 Task: Find the closest lighthouses to Portland, Maine, and Portsmouth, New Hampshire.
Action: Mouse moved to (127, 58)
Screenshot: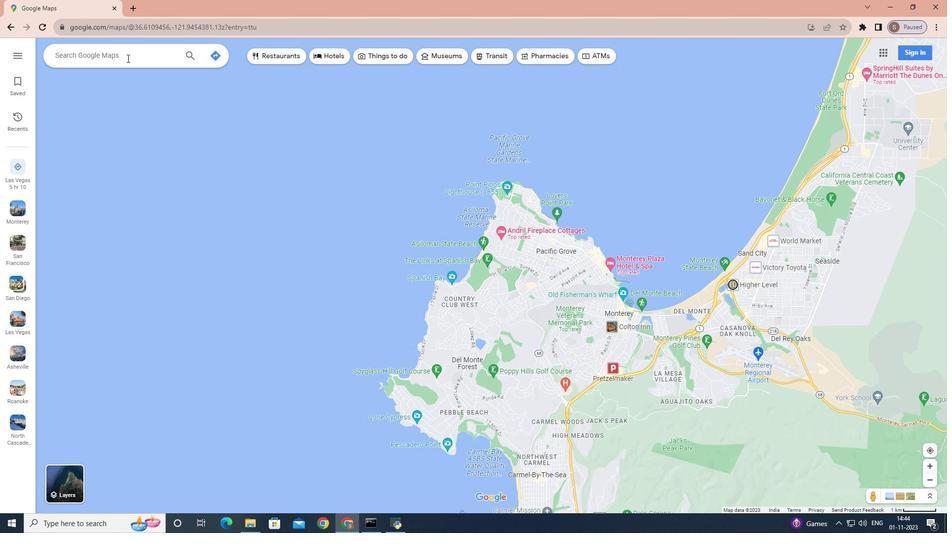 
Action: Mouse pressed left at (127, 58)
Screenshot: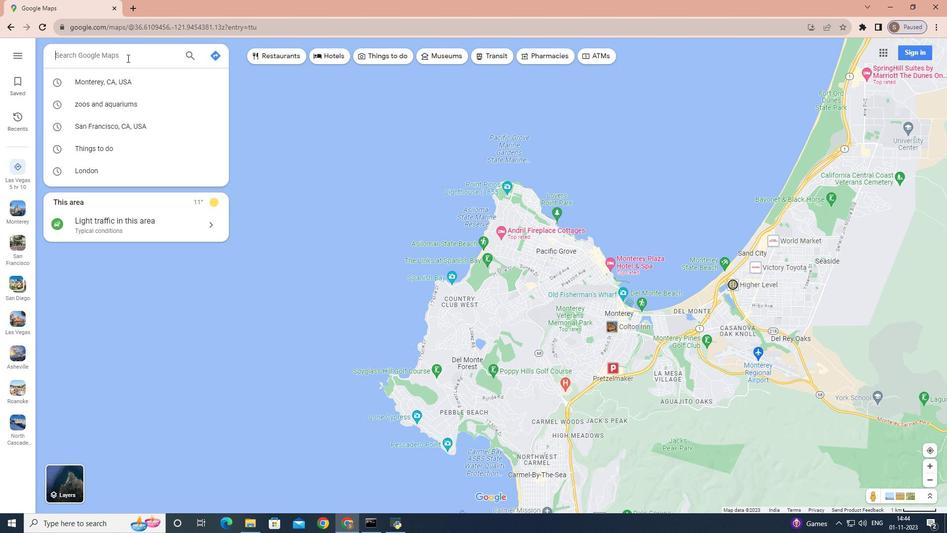 
Action: Key pressed <Key.shift_r>Portland,<Key.space><Key.shift>Maine
Screenshot: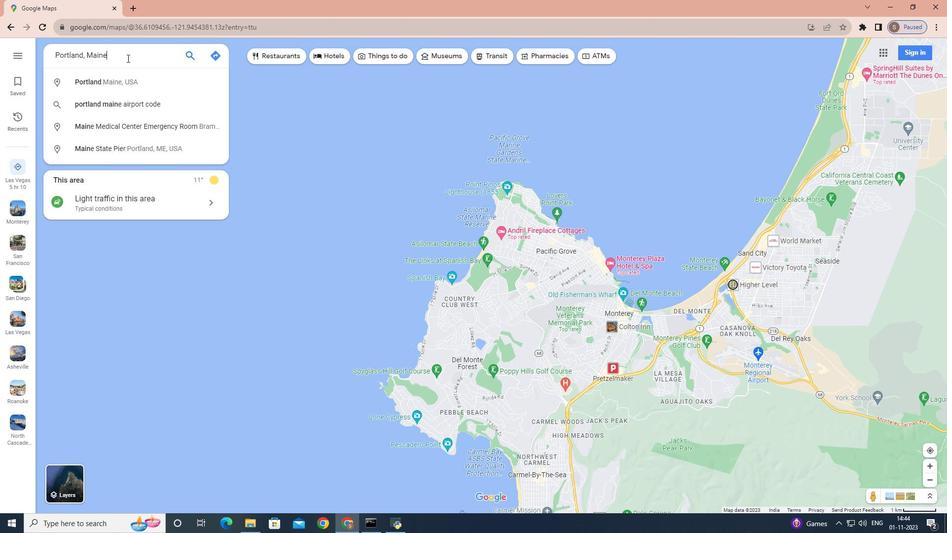 
Action: Mouse moved to (191, 56)
Screenshot: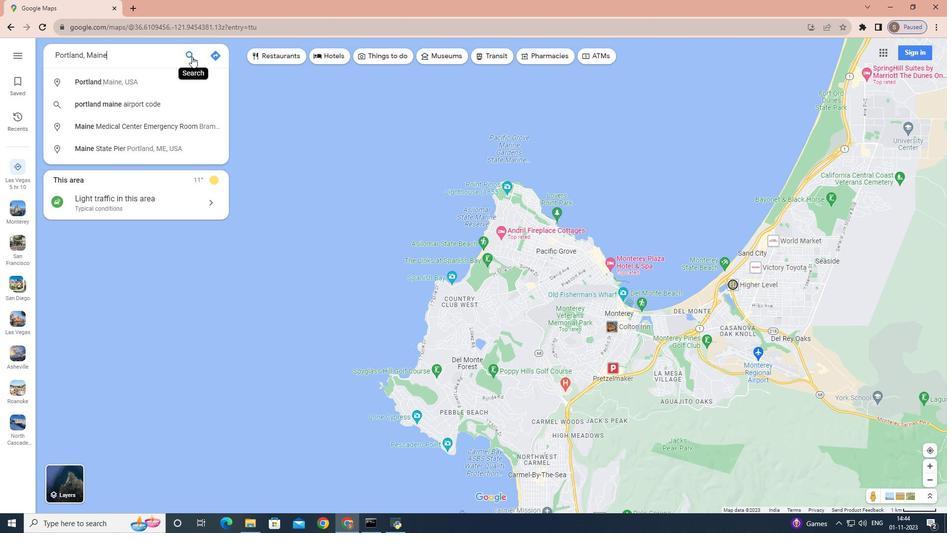 
Action: Mouse pressed left at (191, 56)
Screenshot: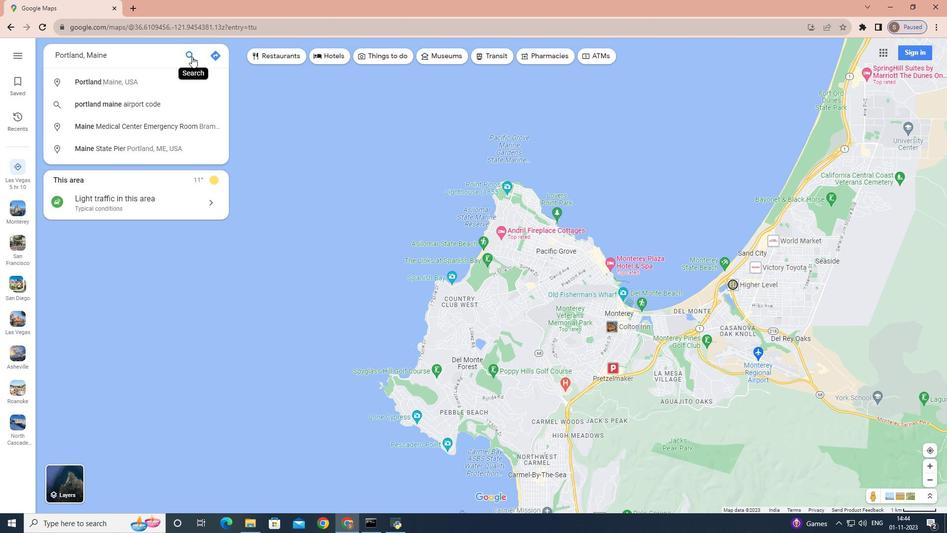 
Action: Mouse moved to (135, 219)
Screenshot: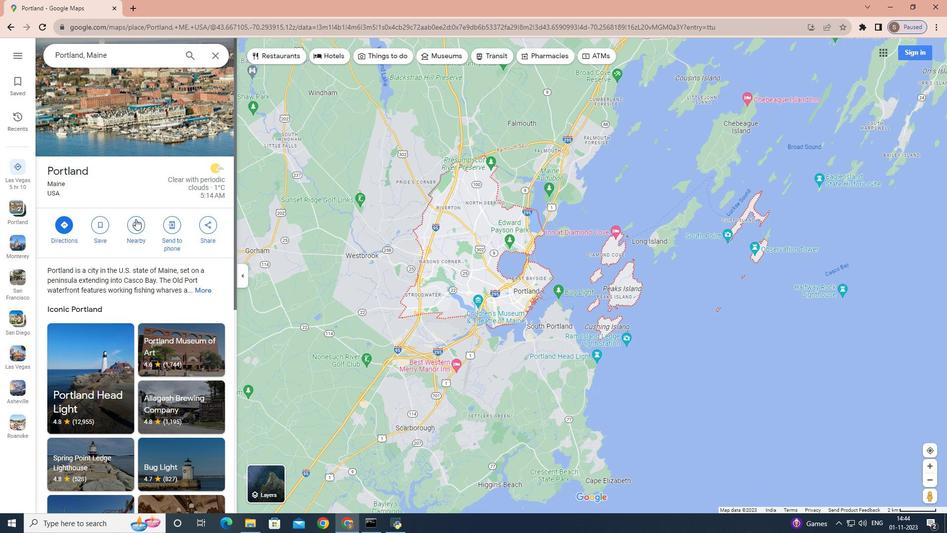 
Action: Mouse pressed left at (135, 219)
Screenshot: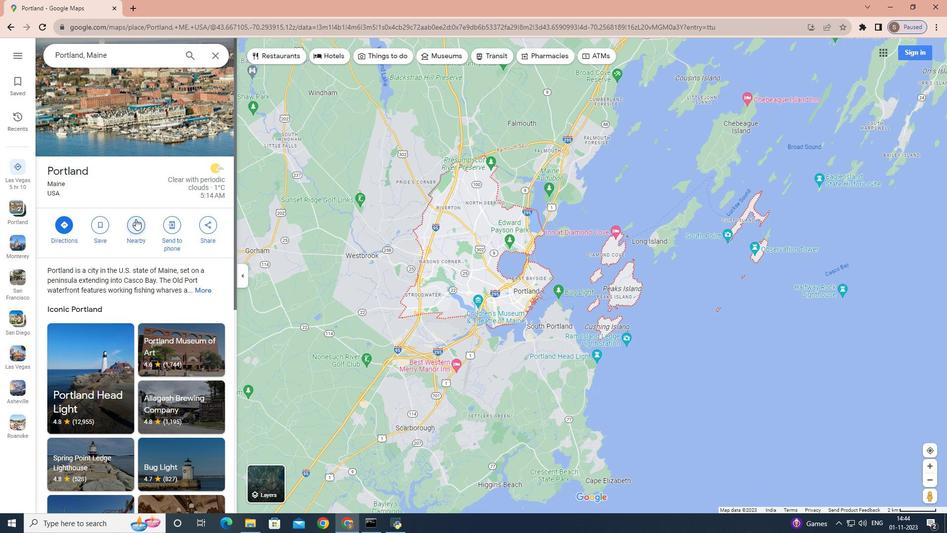 
Action: Key pressed lighthouse<Key.enter>
Screenshot: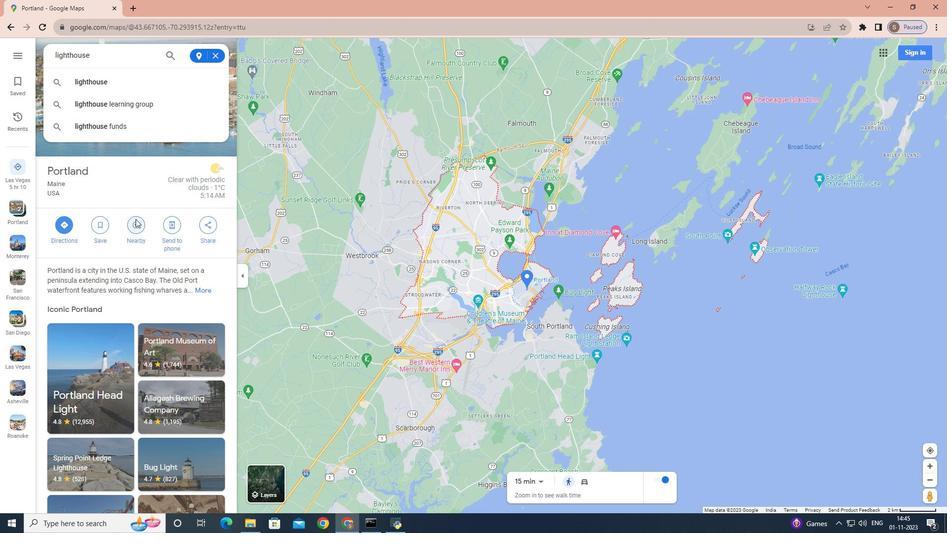 
Action: Mouse scrolled (135, 219) with delta (0, 0)
Screenshot: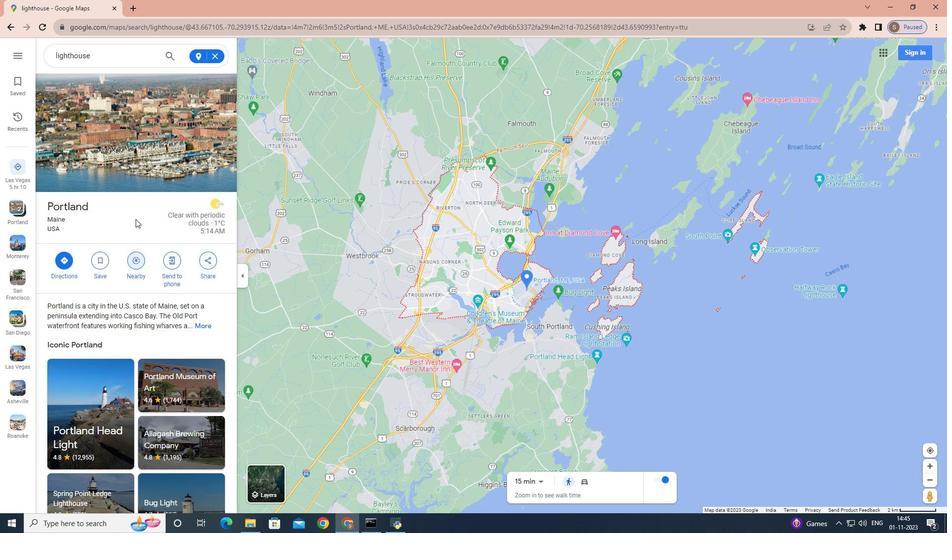 
Action: Mouse moved to (219, 58)
Screenshot: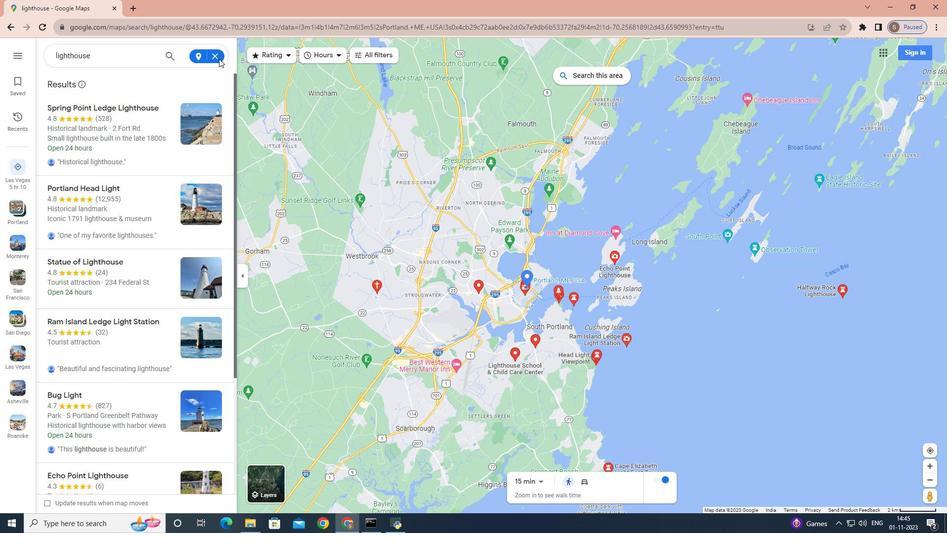 
Action: Mouse pressed left at (219, 58)
Screenshot: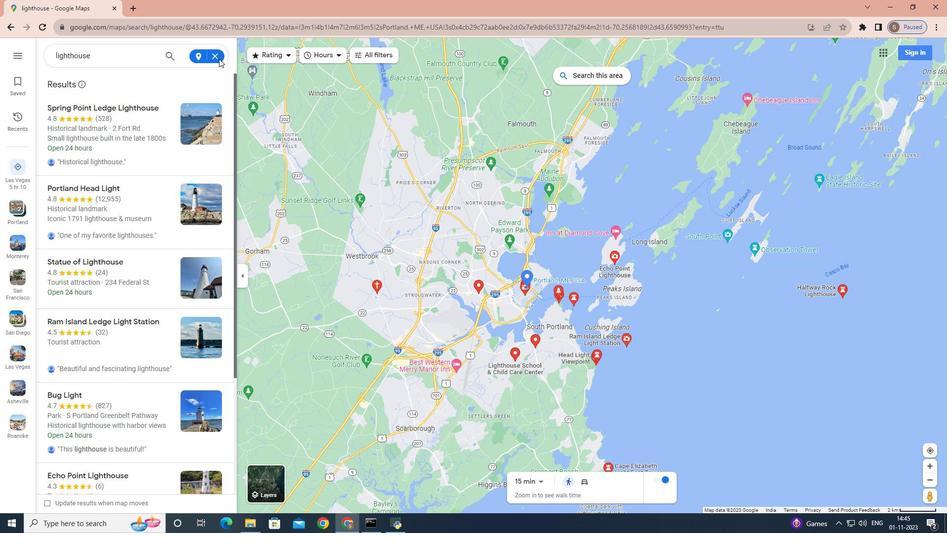 
Action: Mouse moved to (214, 56)
Screenshot: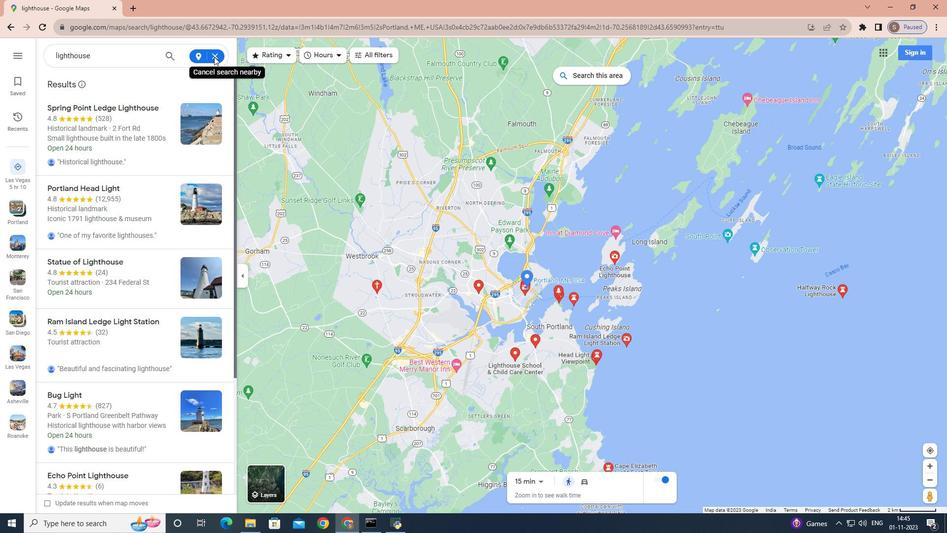 
Action: Mouse pressed left at (214, 56)
Screenshot: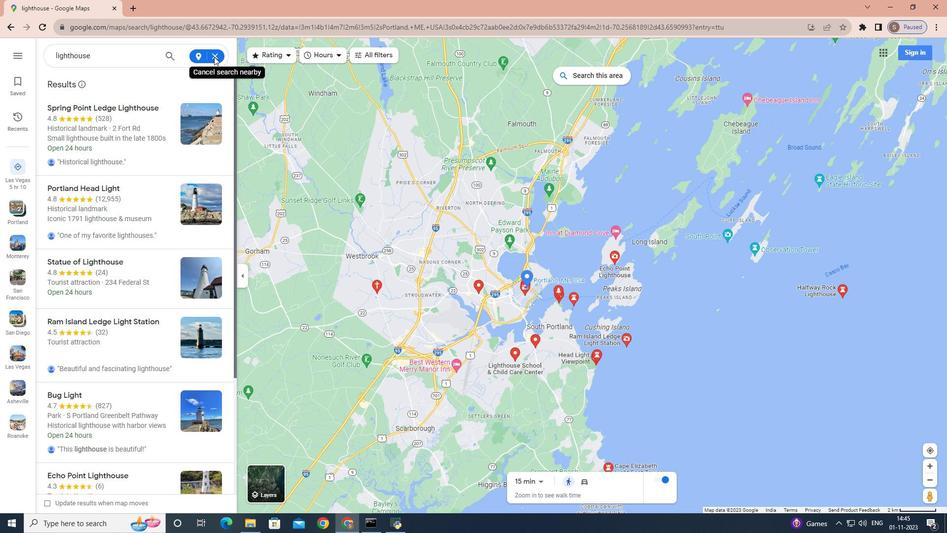 
Action: Mouse pressed left at (214, 56)
Screenshot: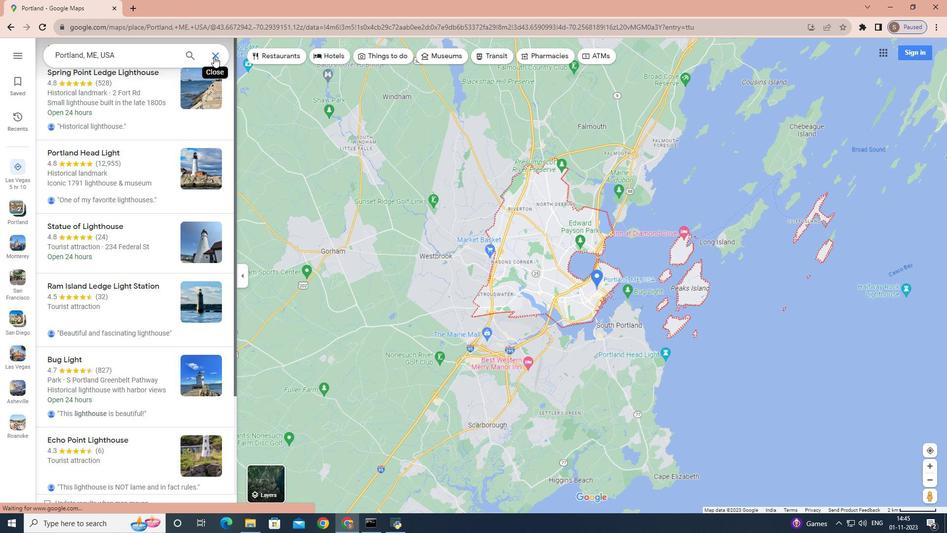 
Action: Key pressed <Key.shift_r>Portsmouth,<Key.space><Key.shift>New<Key.space><Key.shift>Hampshire<Key.enter>
Screenshot: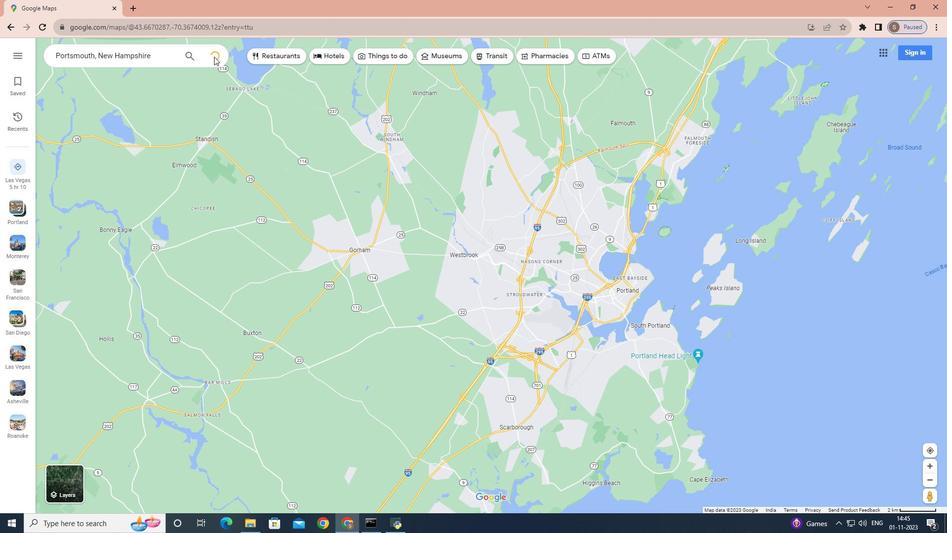 
Action: Mouse moved to (135, 216)
Screenshot: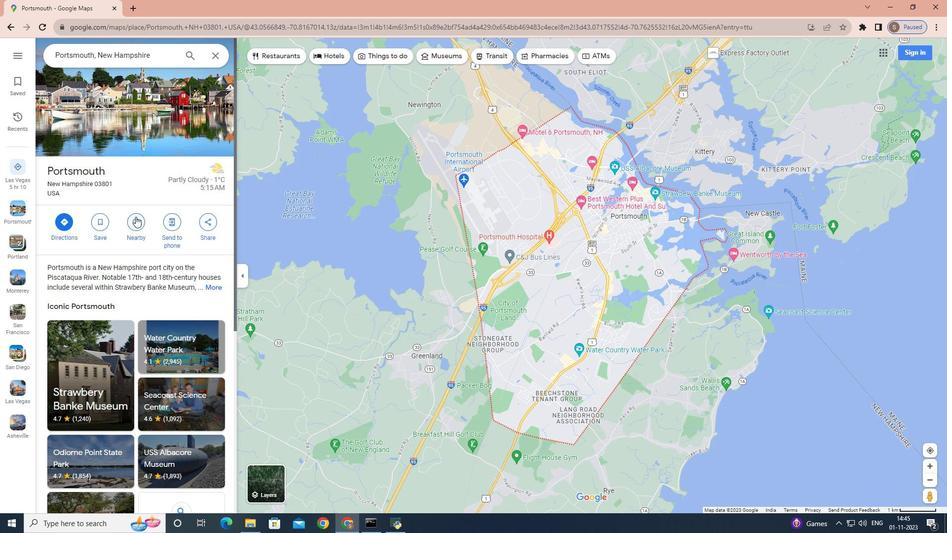 
Action: Mouse pressed left at (135, 216)
Screenshot: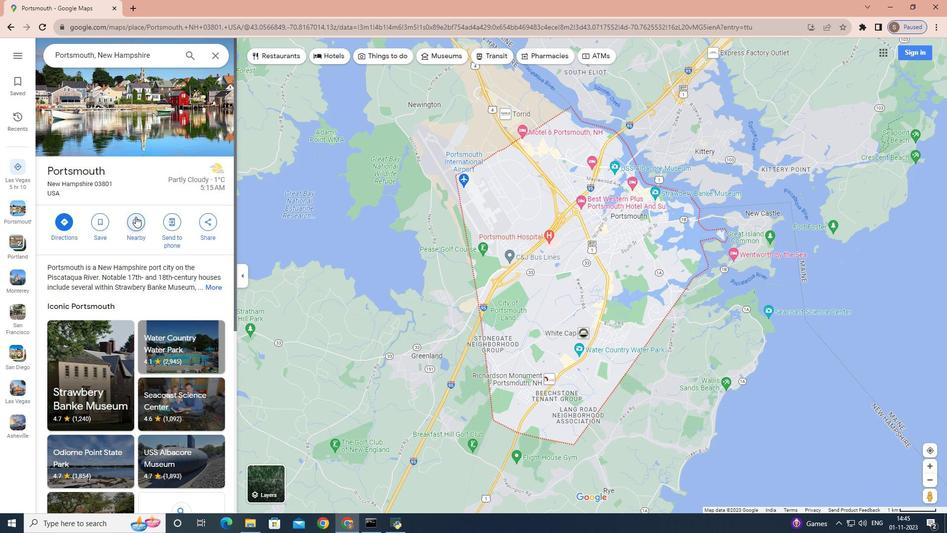 
Action: Key pressed lighthouse<Key.enter>
Screenshot: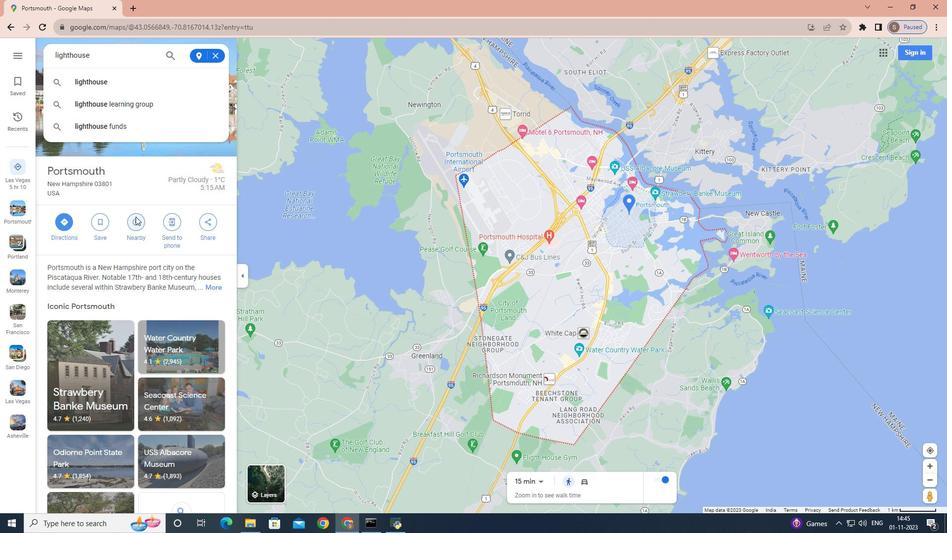 
Action: Mouse moved to (135, 219)
Screenshot: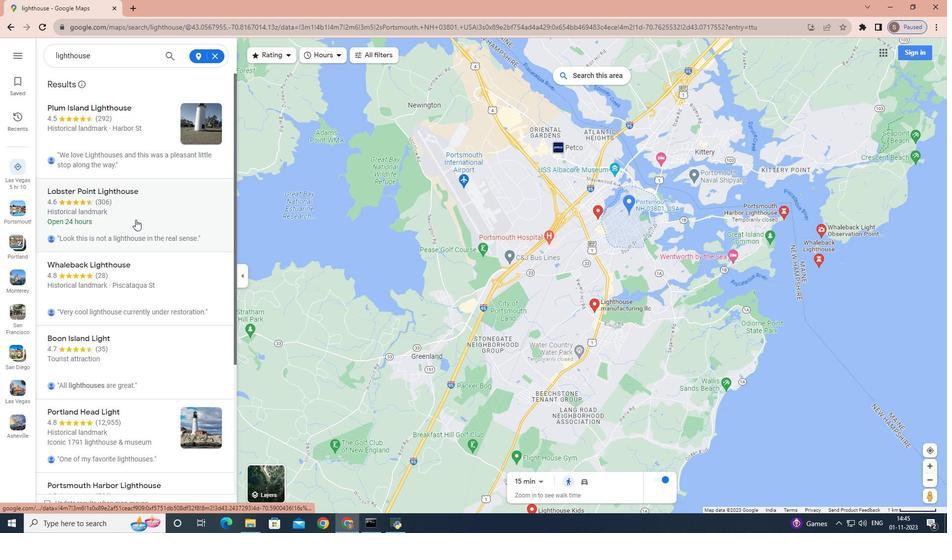 
Action: Mouse scrolled (135, 219) with delta (0, 0)
Screenshot: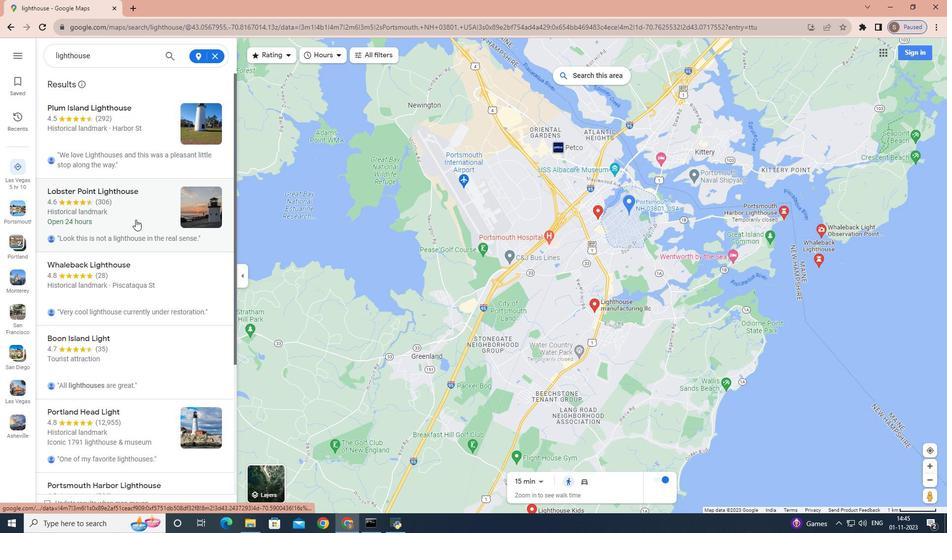 
Action: Mouse scrolled (135, 219) with delta (0, 0)
Screenshot: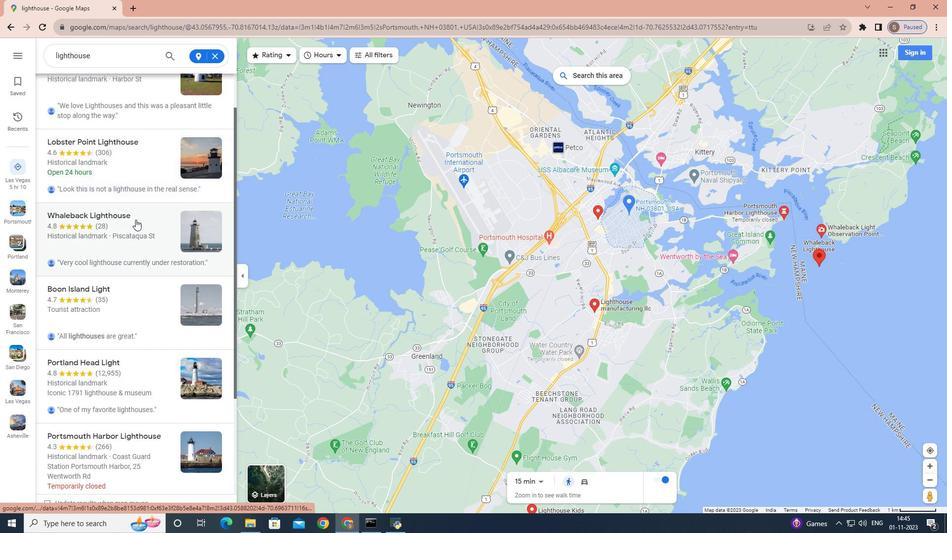 
Action: Mouse scrolled (135, 220) with delta (0, 0)
Screenshot: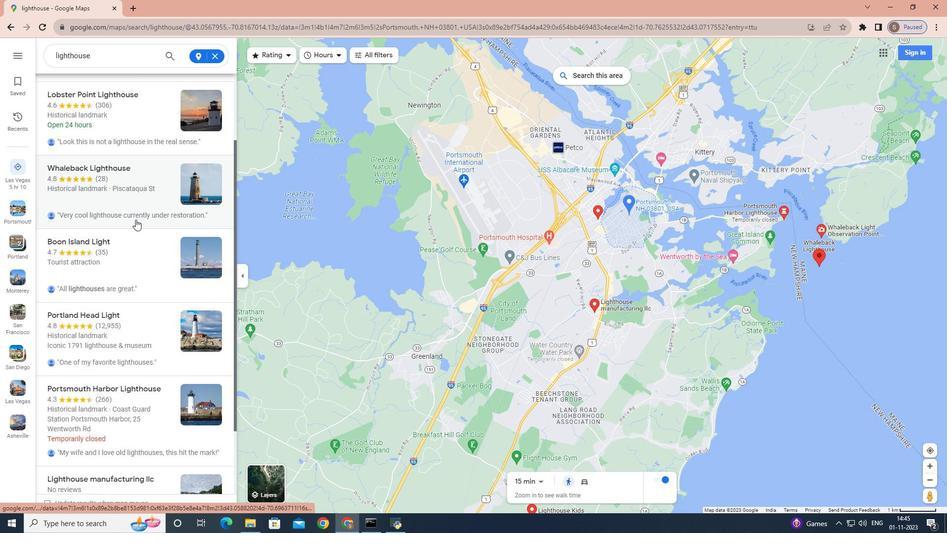 
Action: Mouse scrolled (135, 219) with delta (0, 0)
Screenshot: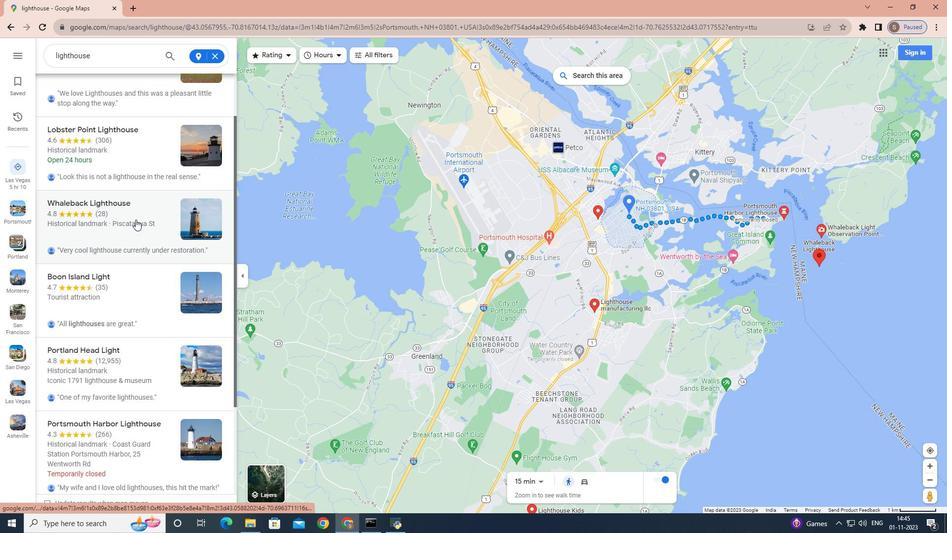 
